 Task: Schedule a 20-minute live demo session with a product specialist to explore features, functionalities, and workflow integrations.
Action: Mouse moved to (361, 218)
Screenshot: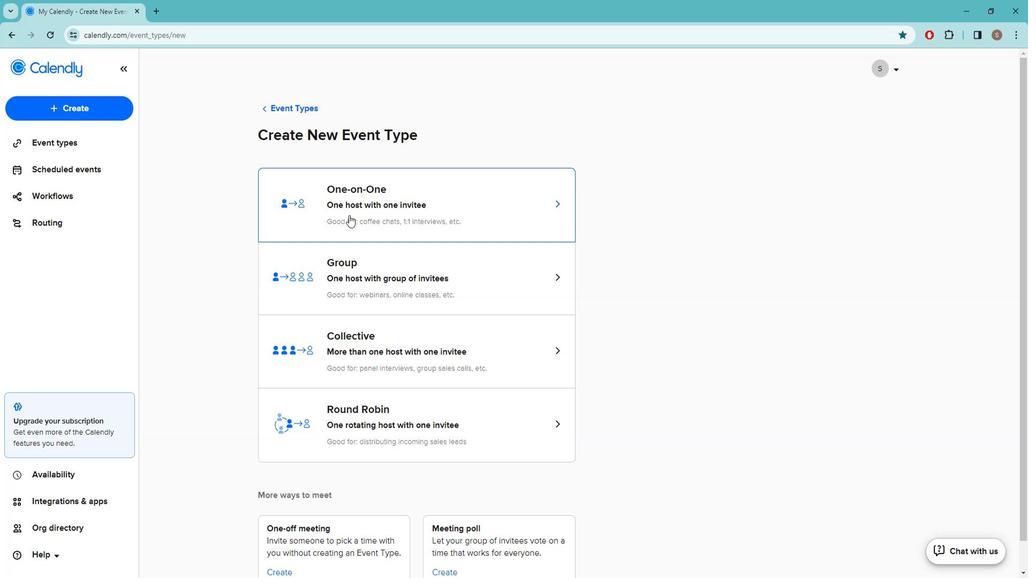 
Action: Mouse pressed left at (361, 218)
Screenshot: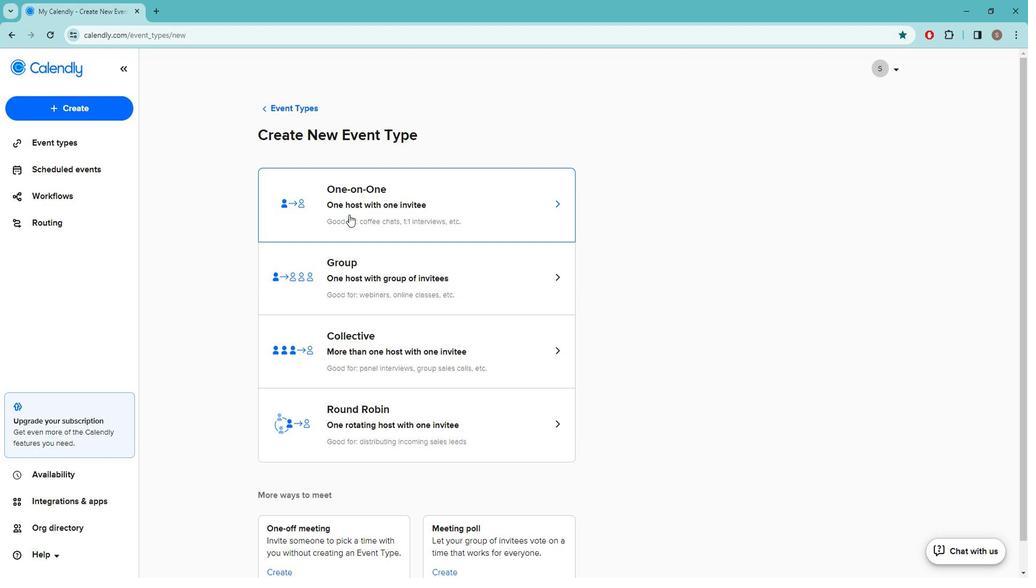 
Action: Mouse moved to (132, 162)
Screenshot: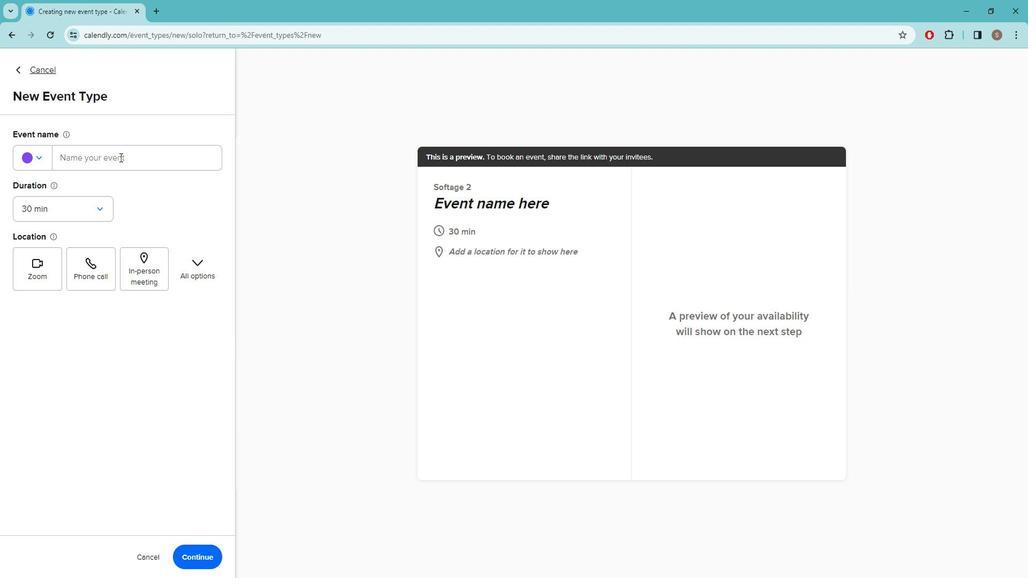 
Action: Mouse pressed left at (132, 162)
Screenshot: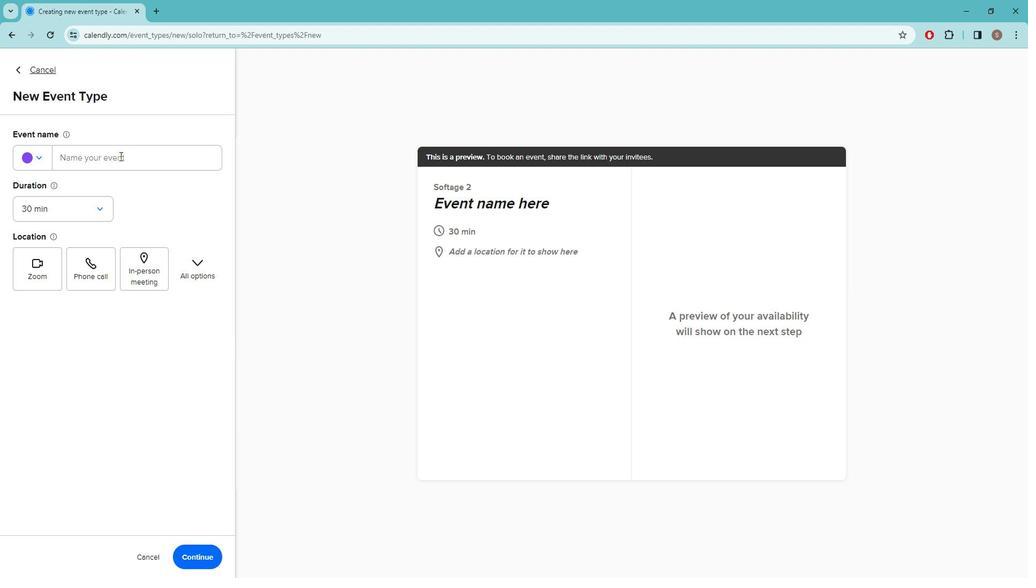 
Action: Key pressed t<Key.caps_lock>AILORED<Key.space>20-<Key.space><Key.caps_lock>m<Key.caps_lock>INUTES<Key.space><Key.caps_lock>l<Key.caps_lock>IVE<Key.space><Key.caps_lock>d<Key.caps_lock>EMO<Key.space><Key.caps_lock>s<Key.caps_lock>ESSION<Key.space>WITH<Key.space><Key.caps_lock>o<Key.caps_lock>UR<Key.space><Key.caps_lock>e<Key.caps_lock>XPERT<Key.shift><Key.shift><Key.shift><Key.shift>!
Screenshot: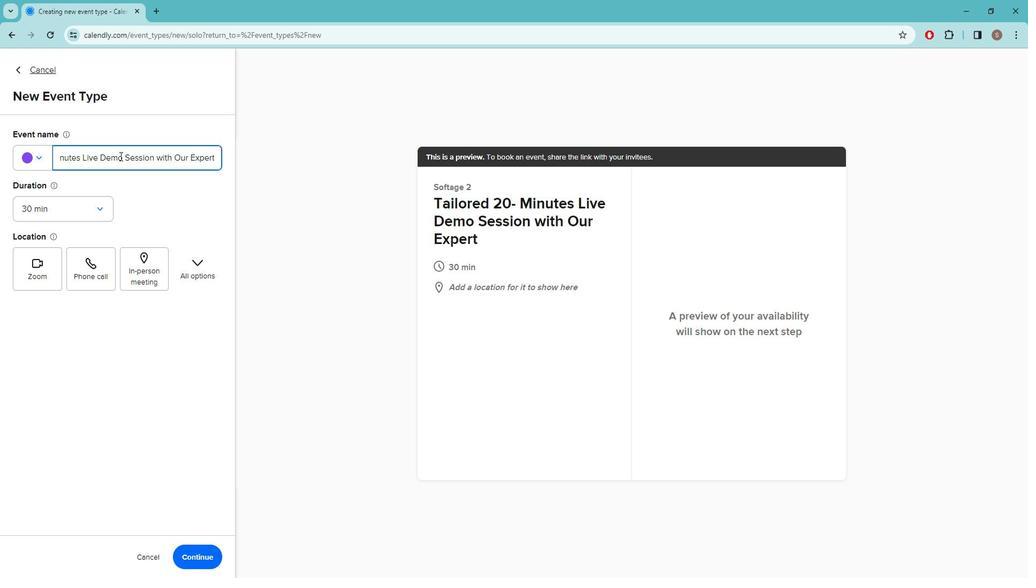 
Action: Mouse moved to (100, 215)
Screenshot: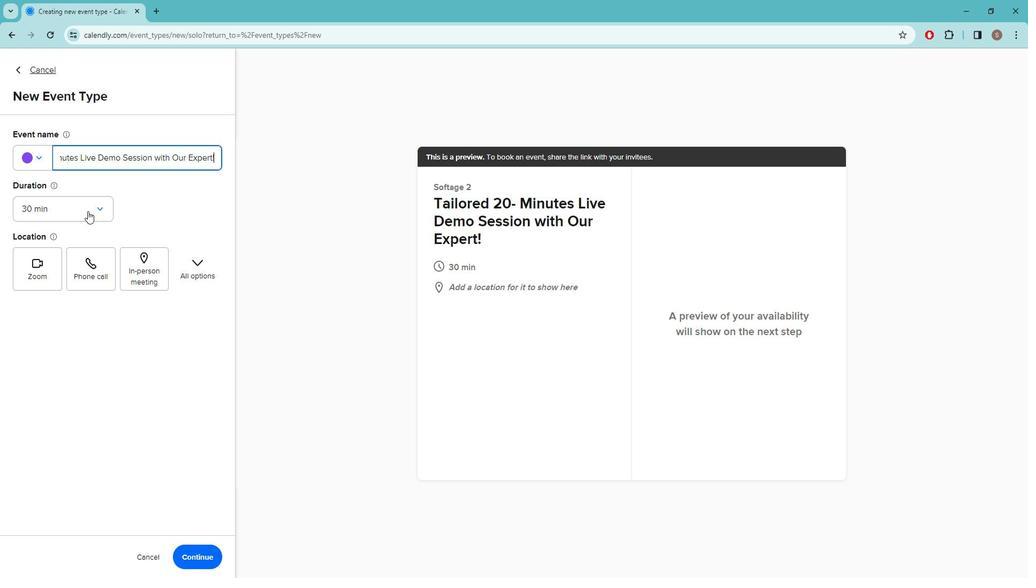 
Action: Mouse pressed left at (100, 215)
Screenshot: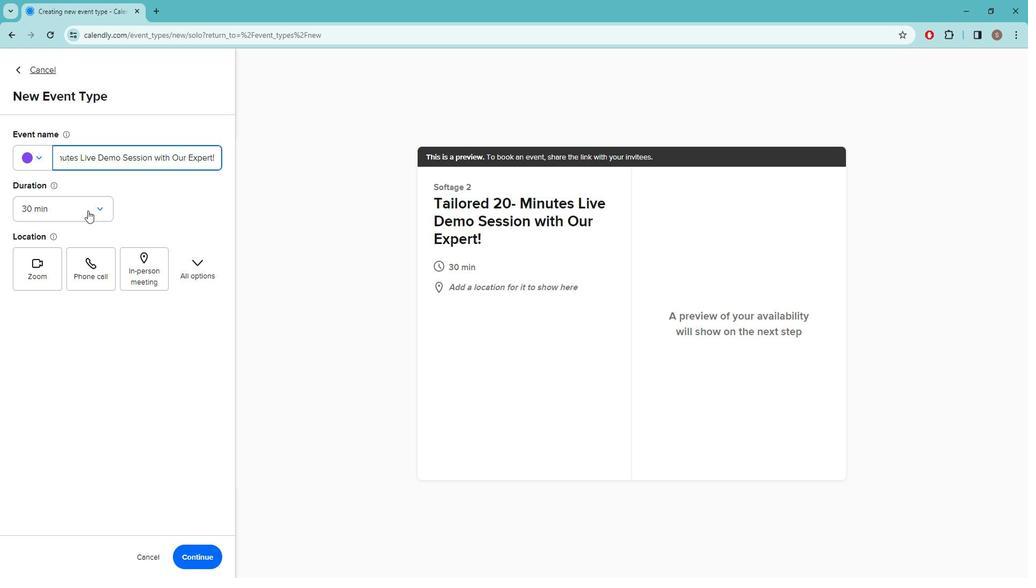 
Action: Mouse moved to (76, 325)
Screenshot: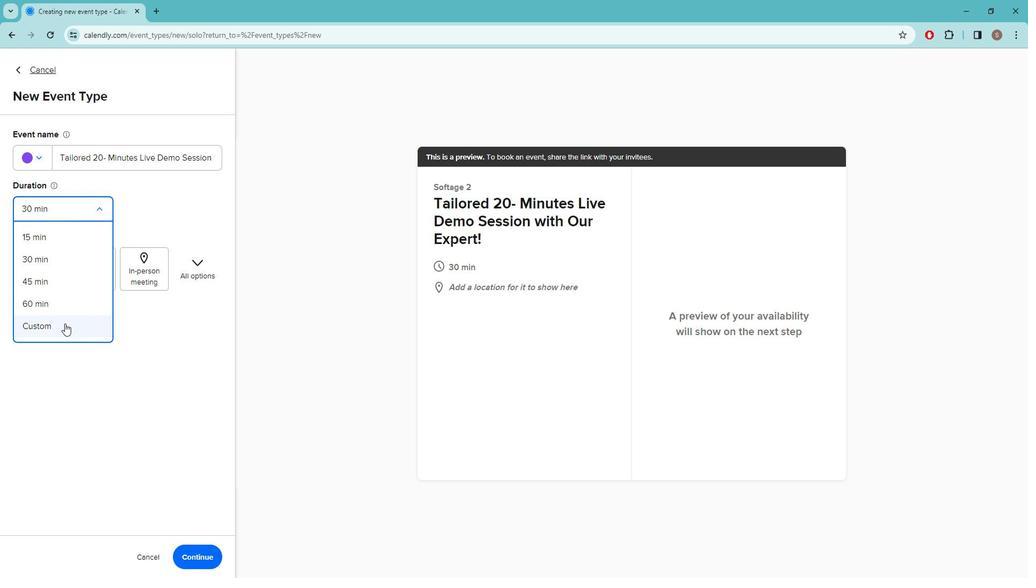 
Action: Mouse pressed left at (76, 325)
Screenshot: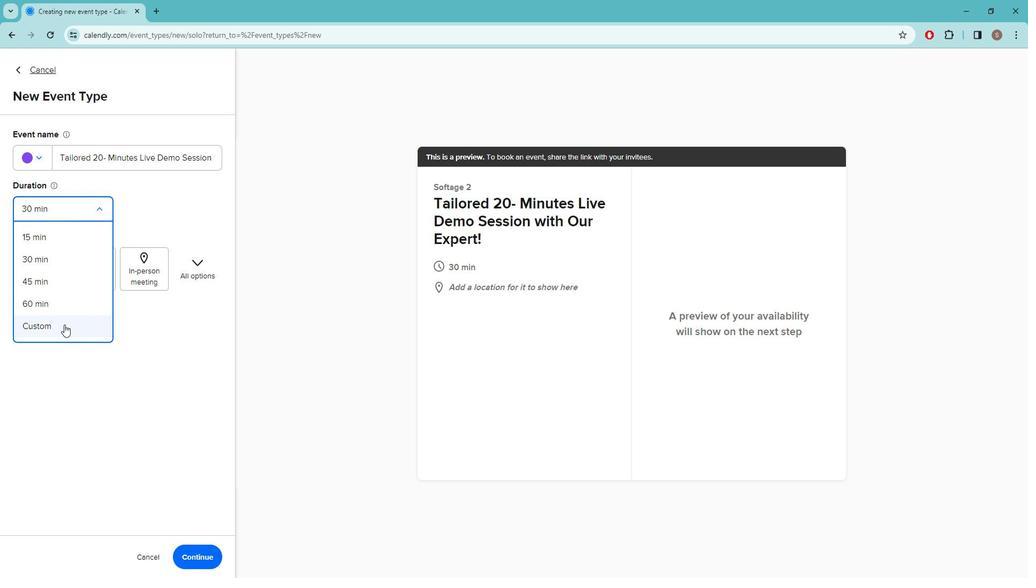 
Action: Mouse moved to (65, 228)
Screenshot: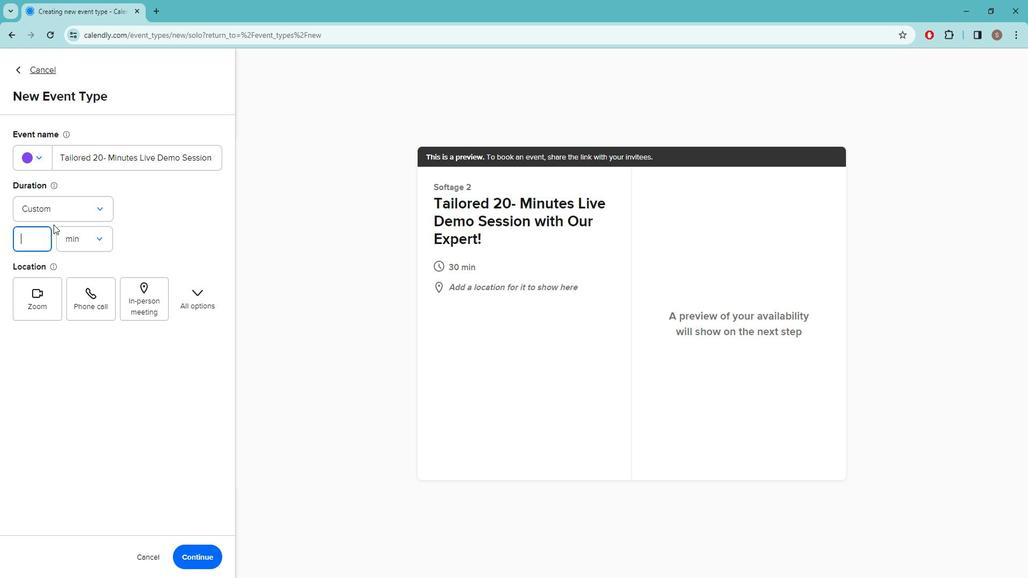 
Action: Key pressed 20
Screenshot: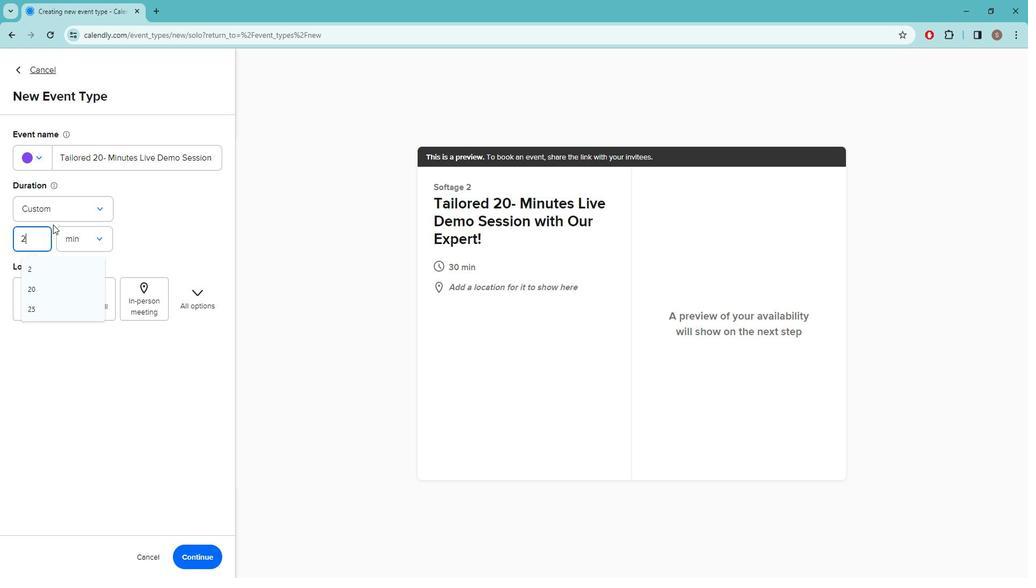 
Action: Mouse moved to (58, 297)
Screenshot: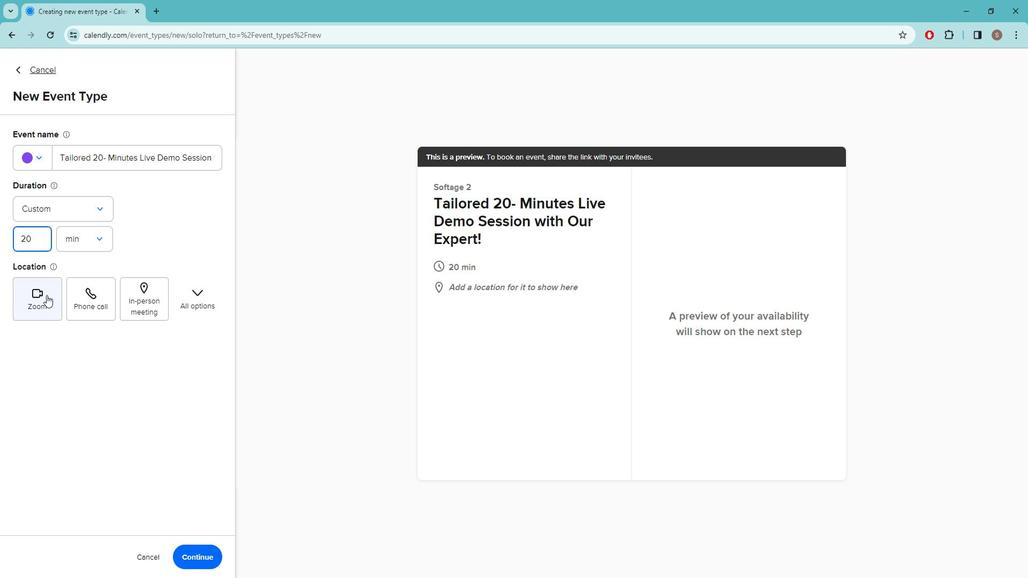 
Action: Mouse pressed left at (58, 297)
Screenshot: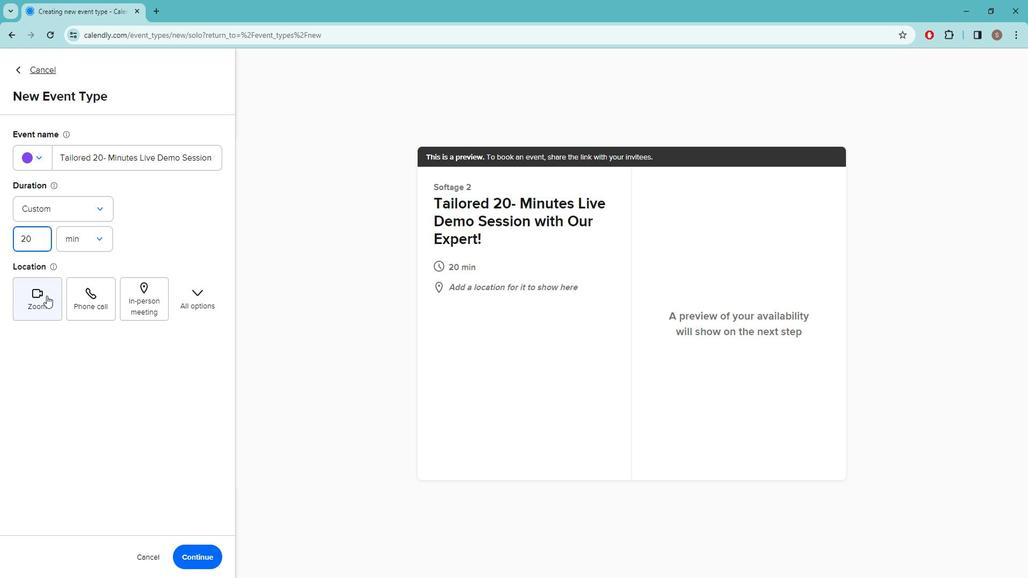 
Action: Mouse moved to (203, 549)
Screenshot: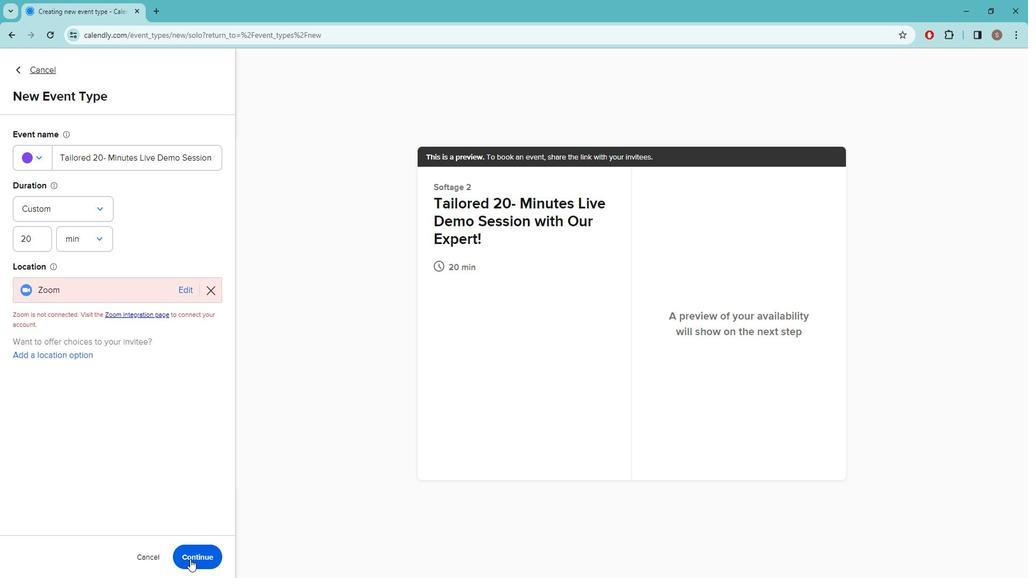 
Action: Mouse pressed left at (203, 549)
Screenshot: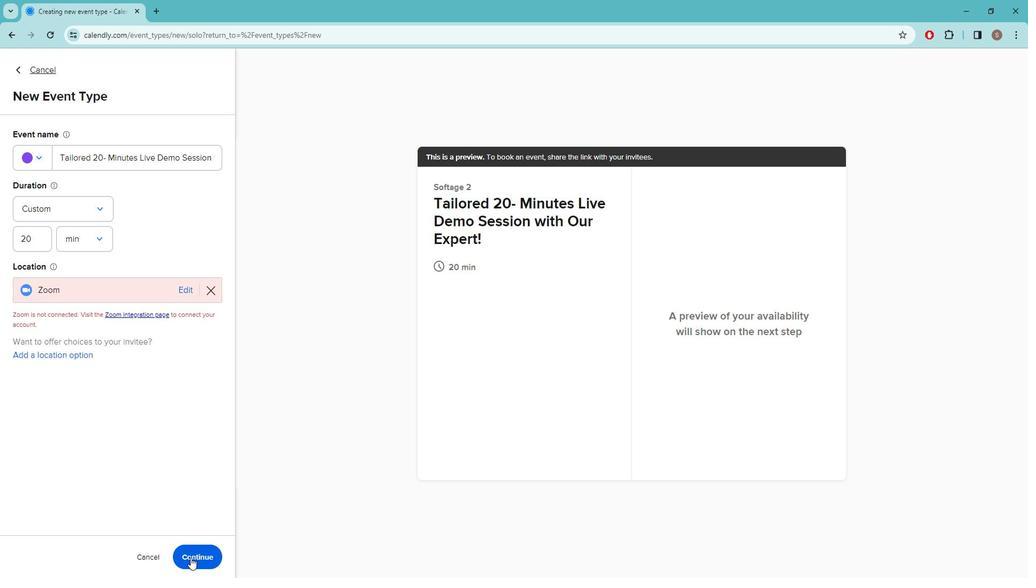 
Action: Mouse moved to (155, 197)
Screenshot: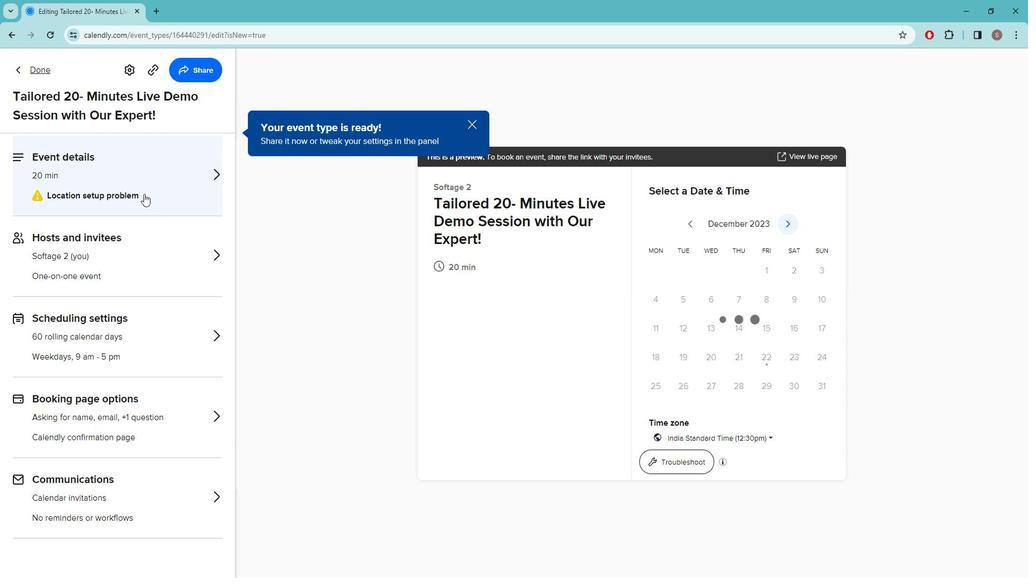 
Action: Mouse pressed left at (155, 197)
Screenshot: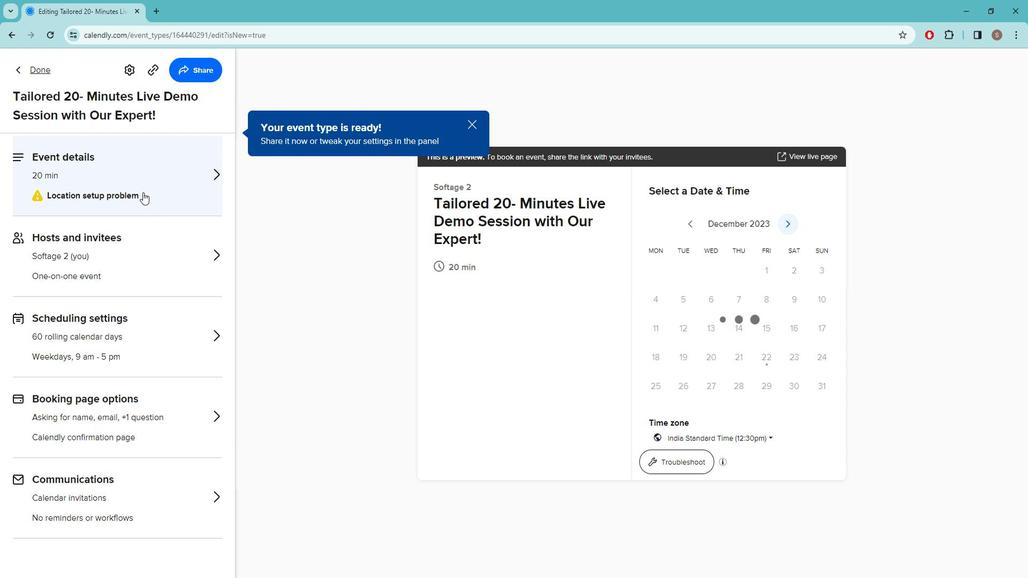 
Action: Mouse moved to (100, 419)
Screenshot: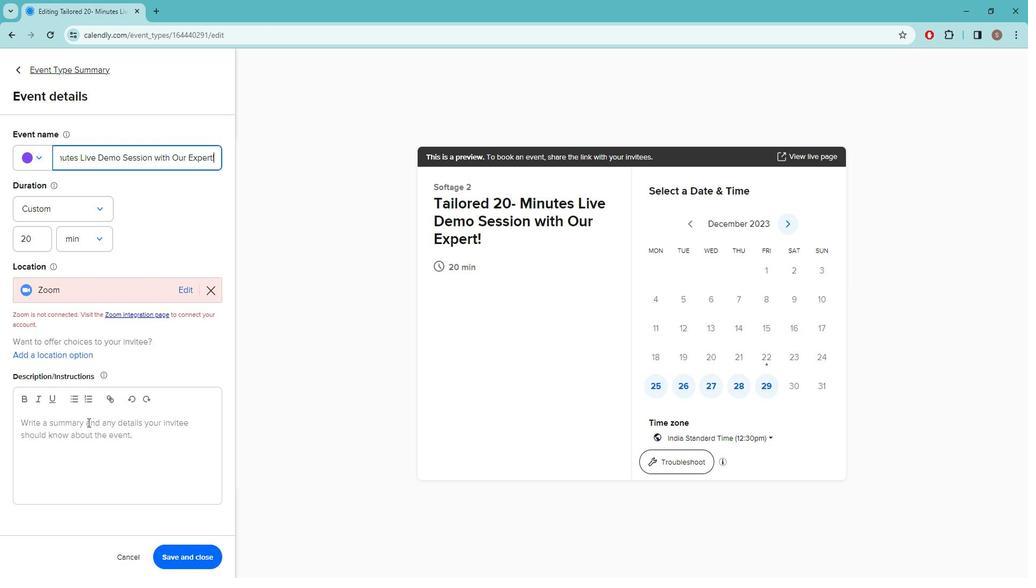 
Action: Mouse pressed left at (100, 419)
Screenshot: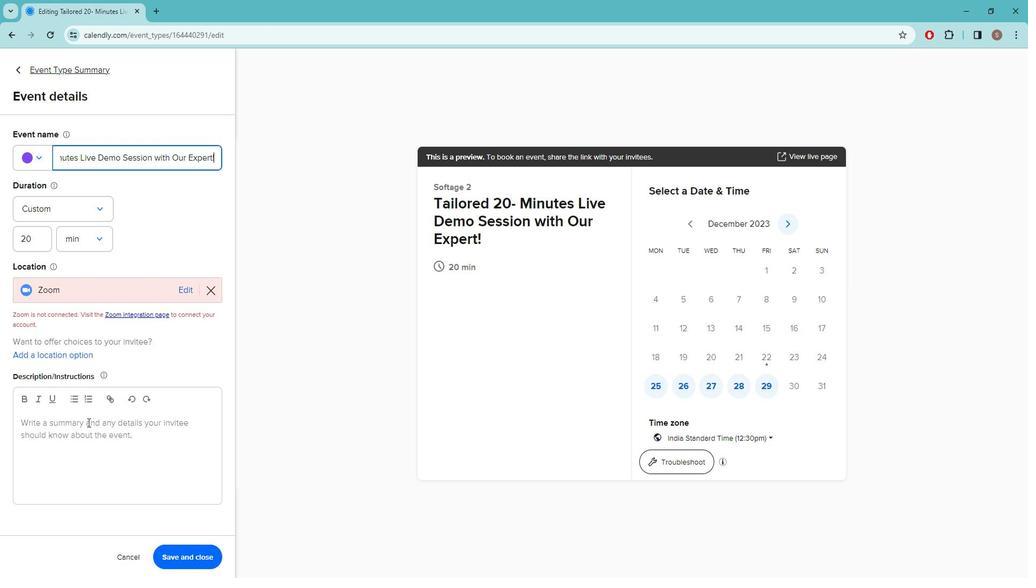 
Action: Key pressed <Key.caps_lock>e<Key.caps_lock>XPLORE<Key.space>THE<Key.space>FEATURES,<Key.space>FUNCTIONALITIES<Key.space><Key.backspace>,<Key.space>AND<Key.space>SEAMLESS<Key.space>WORKFLOW<Key.space>INTERATIONS<Key.space>THAT
Screenshot: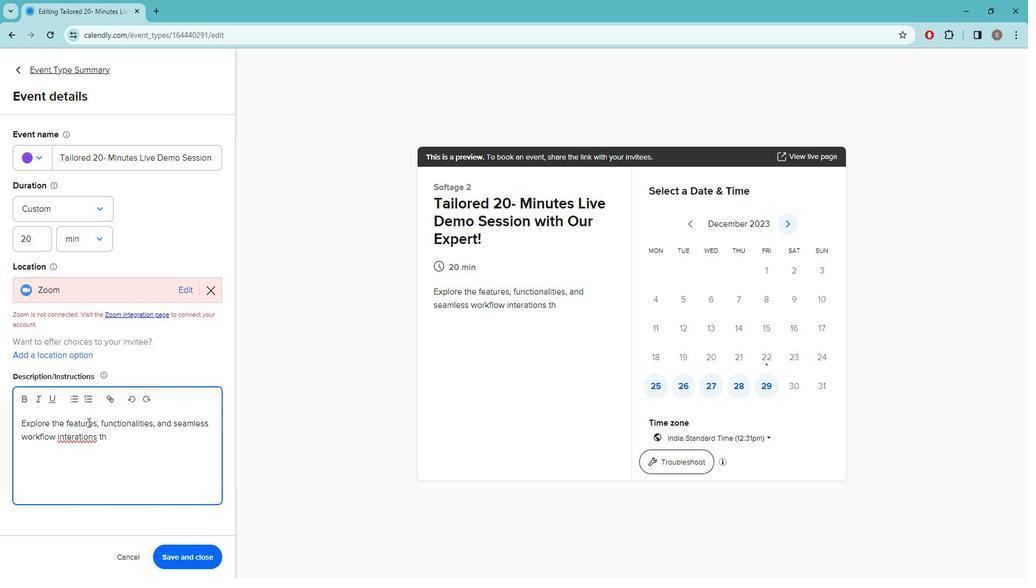 
Action: Mouse moved to (79, 436)
Screenshot: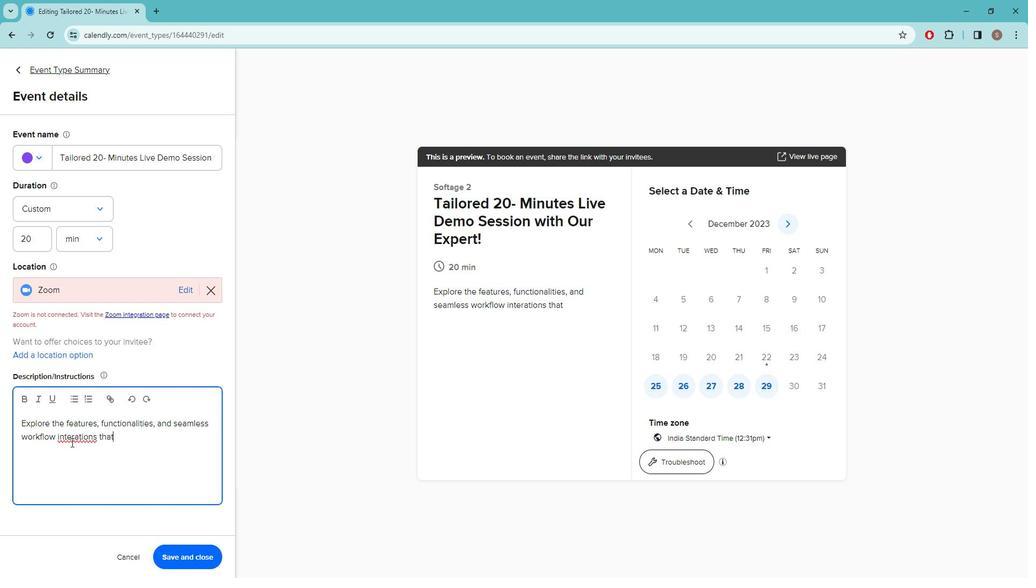 
Action: Mouse pressed left at (79, 436)
Screenshot: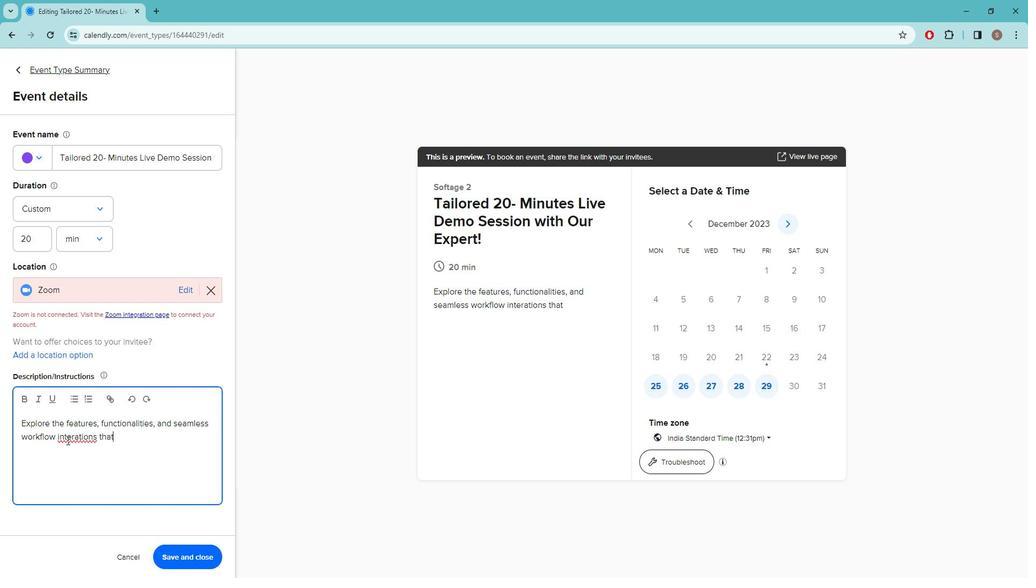 
Action: Mouse moved to (83, 435)
Screenshot: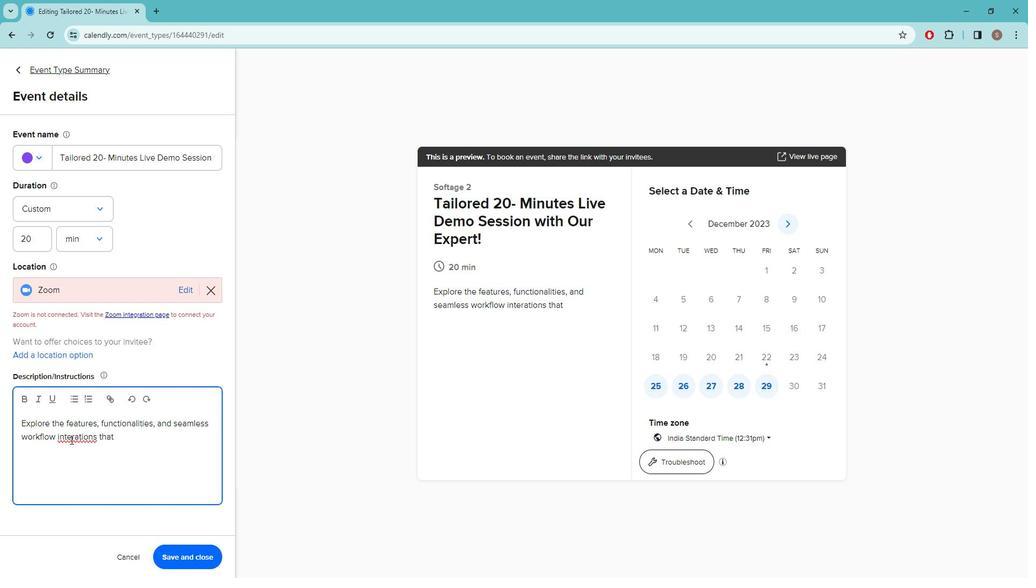 
Action: Mouse pressed left at (83, 435)
Screenshot: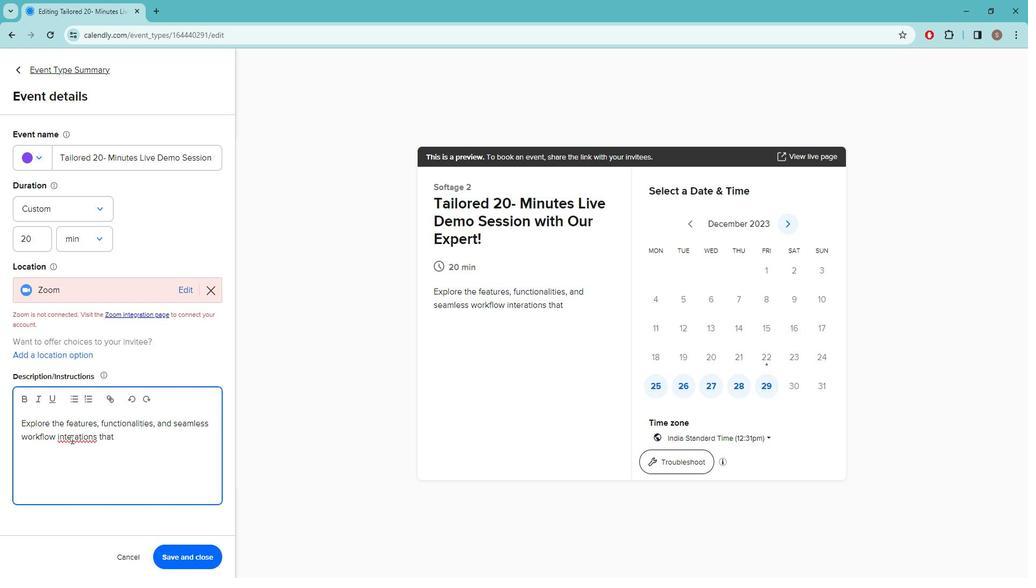 
Action: Mouse moved to (85, 433)
Screenshot: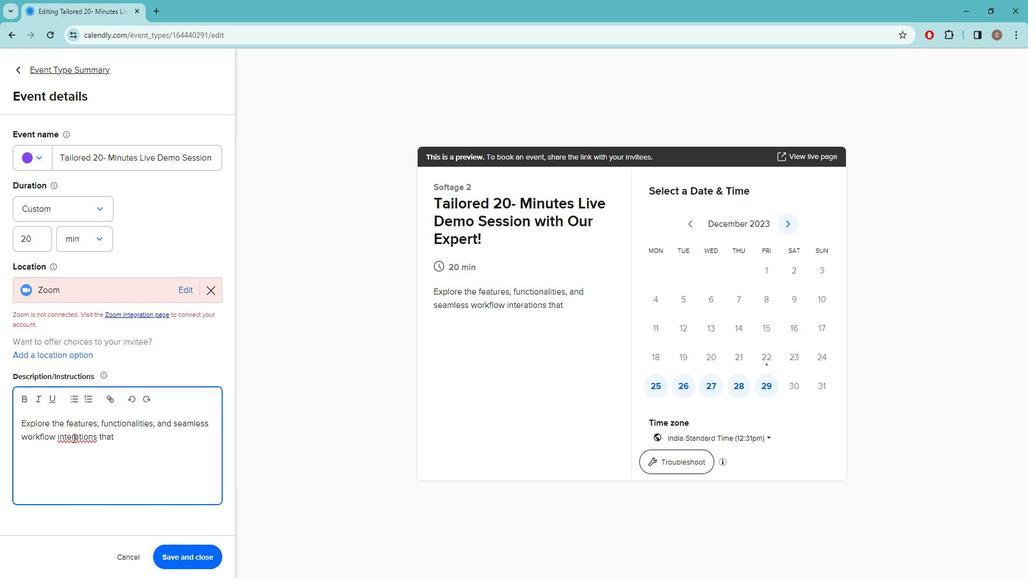 
Action: Key pressed G
Screenshot: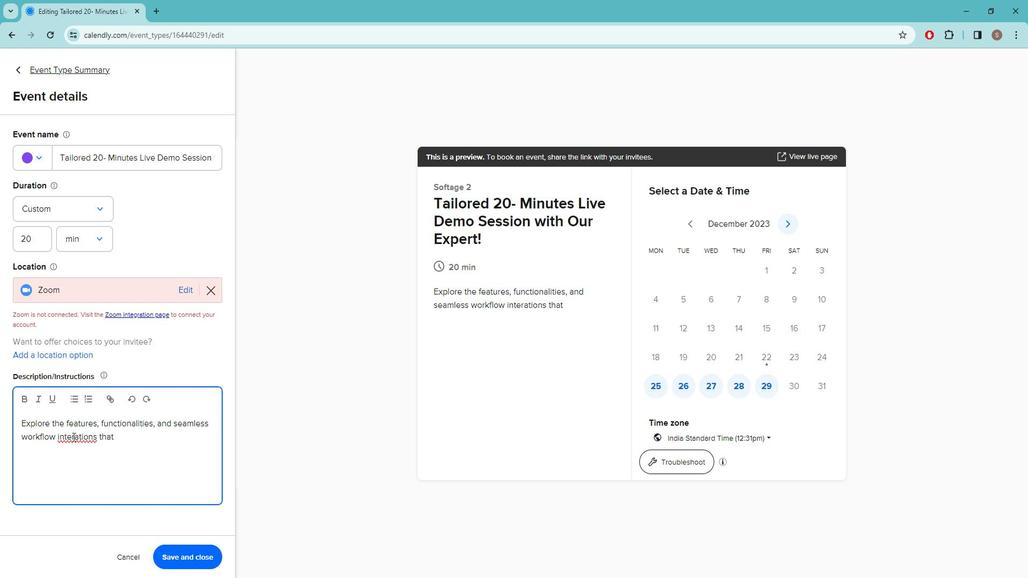 
Action: Mouse moved to (154, 430)
Screenshot: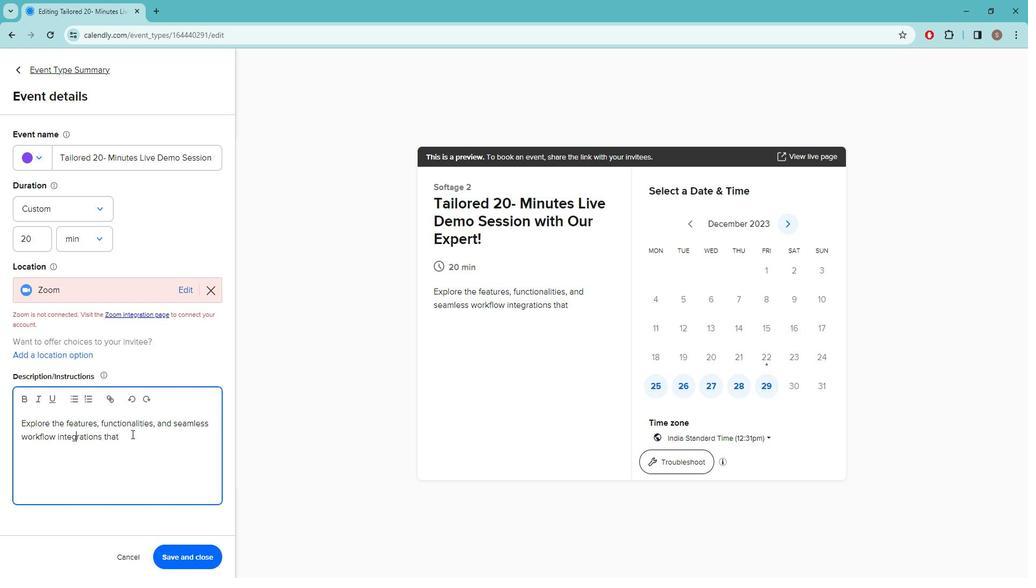 
Action: Mouse pressed left at (154, 430)
Screenshot: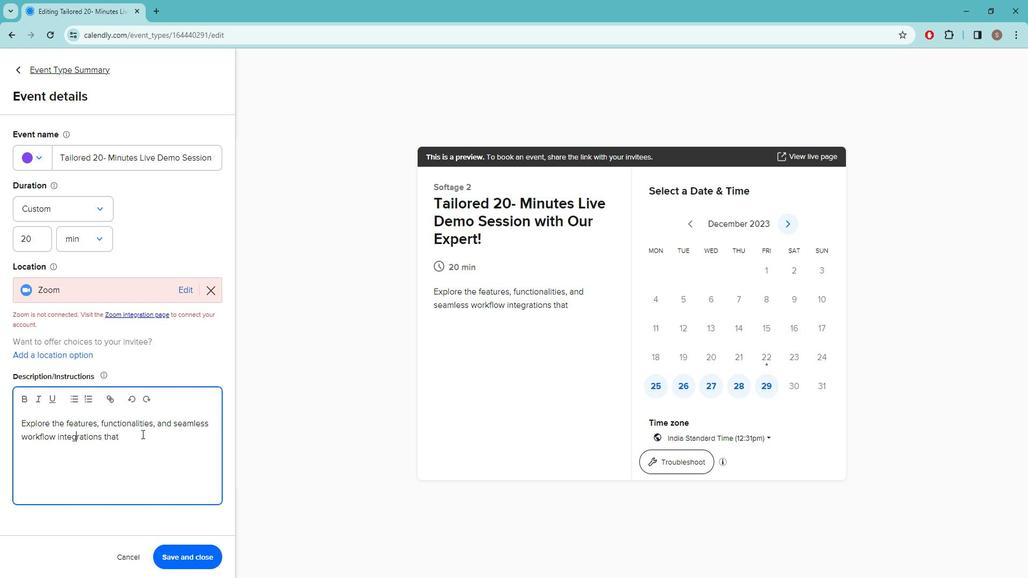 
Action: Key pressed <Key.space>MAKE<Key.space>THE<Key.space>ULTIMATE<Key.space>SOLUTION<Key.space>FOR<Key.space>SPECIFIC<Key.space>INDUSTRY<Key.space><Key.backspace>.<Key.space><Key.caps_lock>w<Key.caps_lock>HETHER<Key.space>YOU<Key.space>ARE<Key.space>A<Key.space>SEASONED<Key.space>USER<Key.space>OR<Key.space>JUST<Key.space>GETTING<Key.space>STARTED,<Key.space>OUR<Key.space>EXPERT<Key.space>WILL<Key.space>GUIDE<Key.space>YOU<Key.space><Key.backspace>.<Key.space>
Screenshot: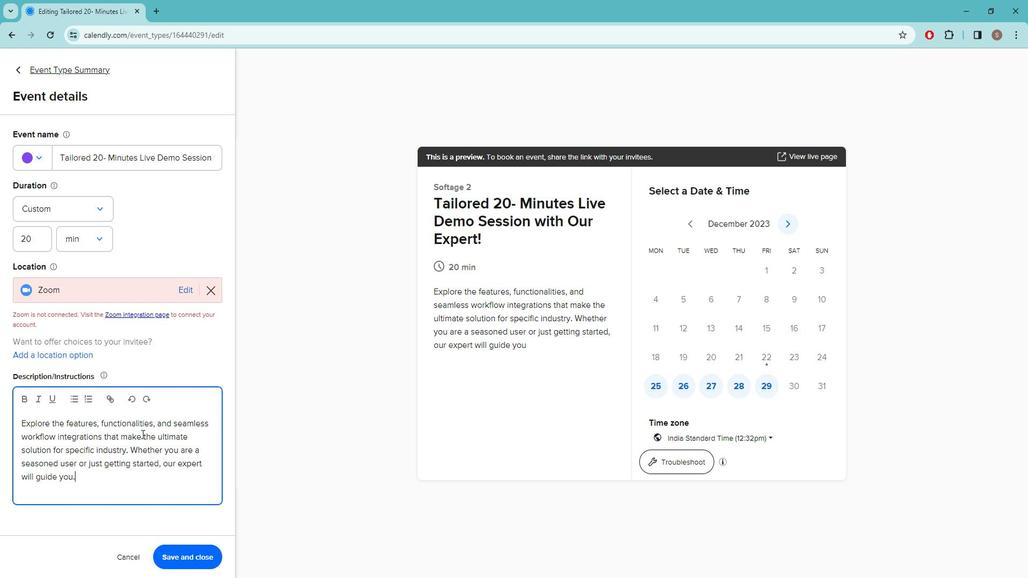 
Action: Mouse moved to (197, 546)
Screenshot: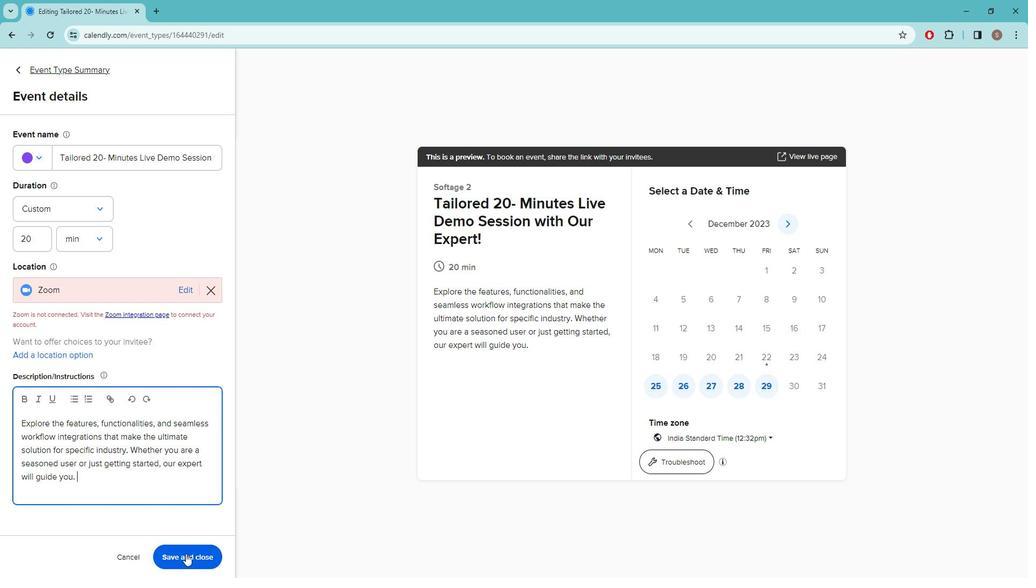 
Action: Mouse pressed left at (197, 546)
Screenshot: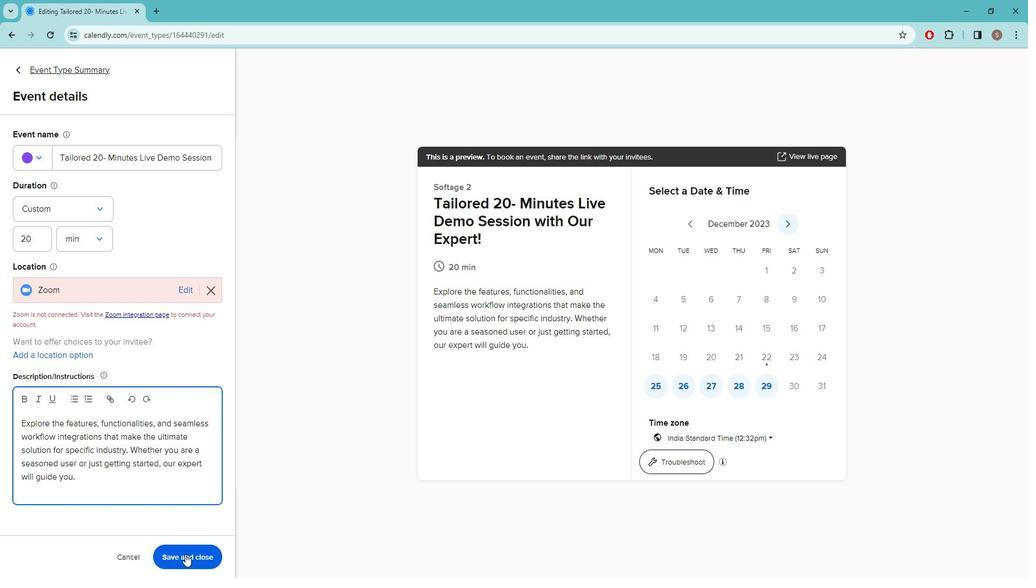 
